 Task: Find a round trip flight from Hanoi to Ho Chi Minh City for 3 passengers in Business class, departing on July 13 and returning on July 20, with a price limit of $2,000 and 1 carry-on bag.
Action: Mouse moved to (282, 268)
Screenshot: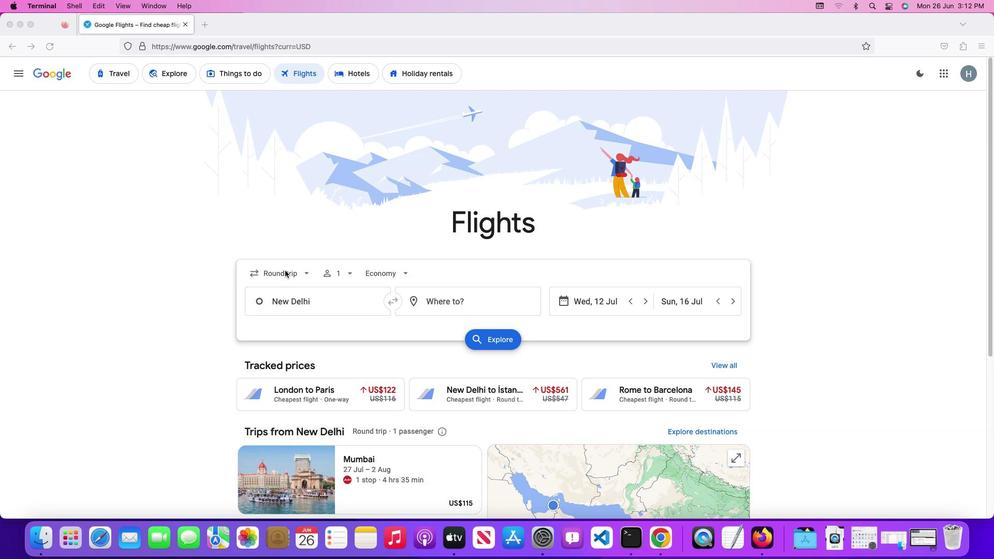 
Action: Mouse pressed left at (282, 268)
Screenshot: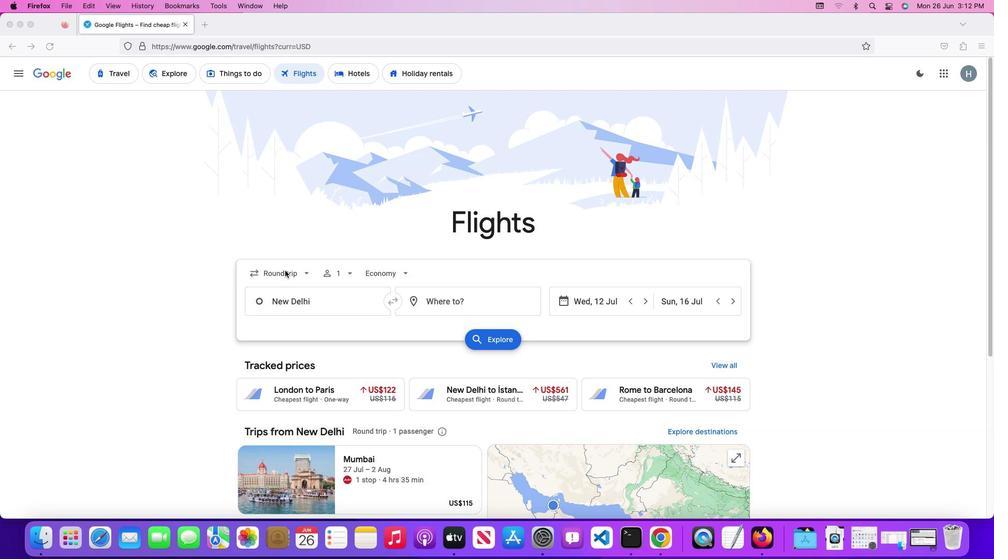 
Action: Mouse pressed left at (282, 268)
Screenshot: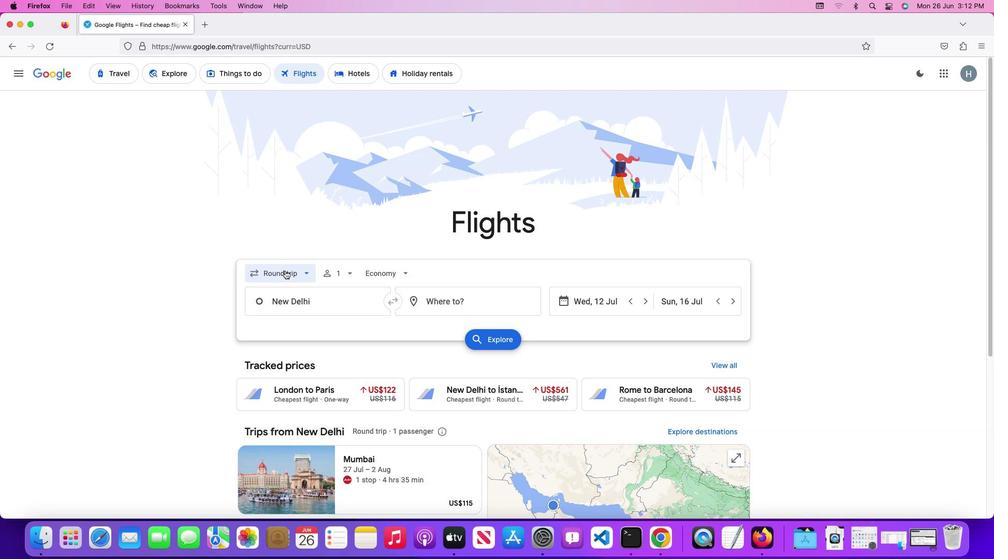 
Action: Mouse moved to (291, 290)
Screenshot: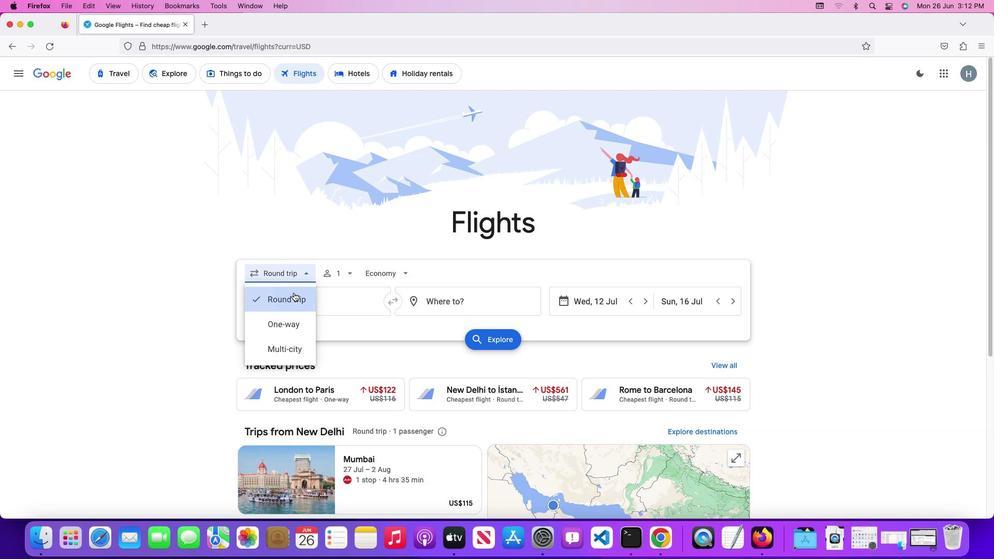 
Action: Mouse pressed left at (291, 290)
Screenshot: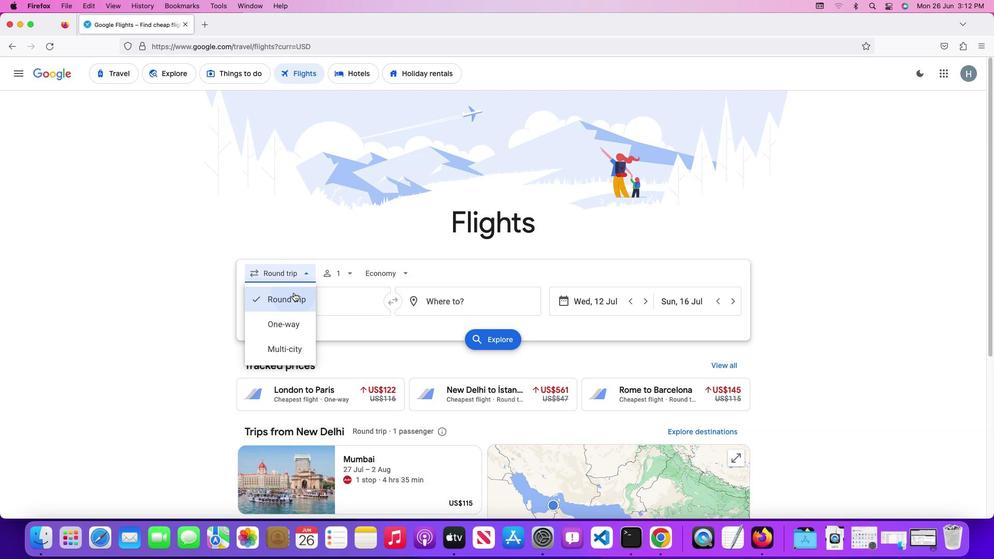 
Action: Mouse moved to (351, 274)
Screenshot: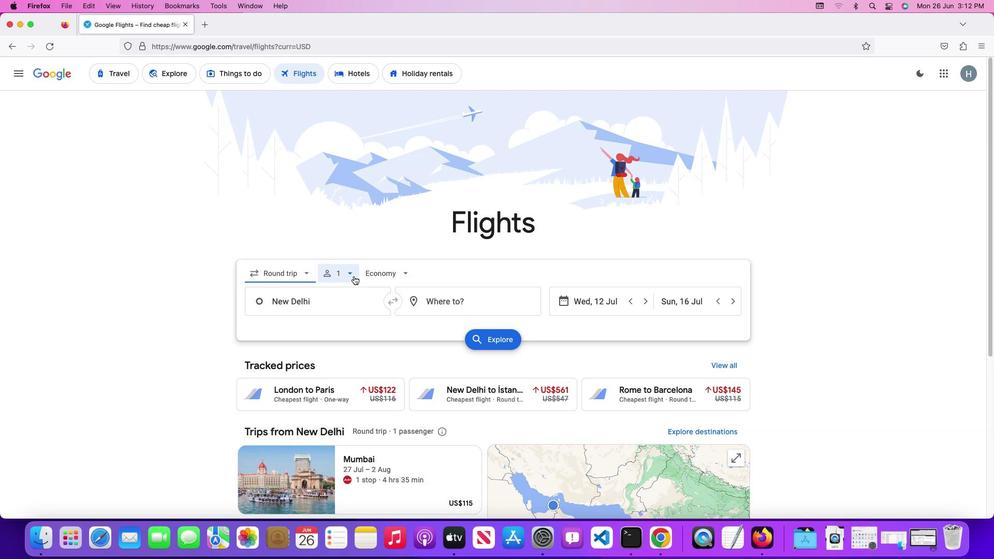 
Action: Mouse pressed left at (351, 274)
Screenshot: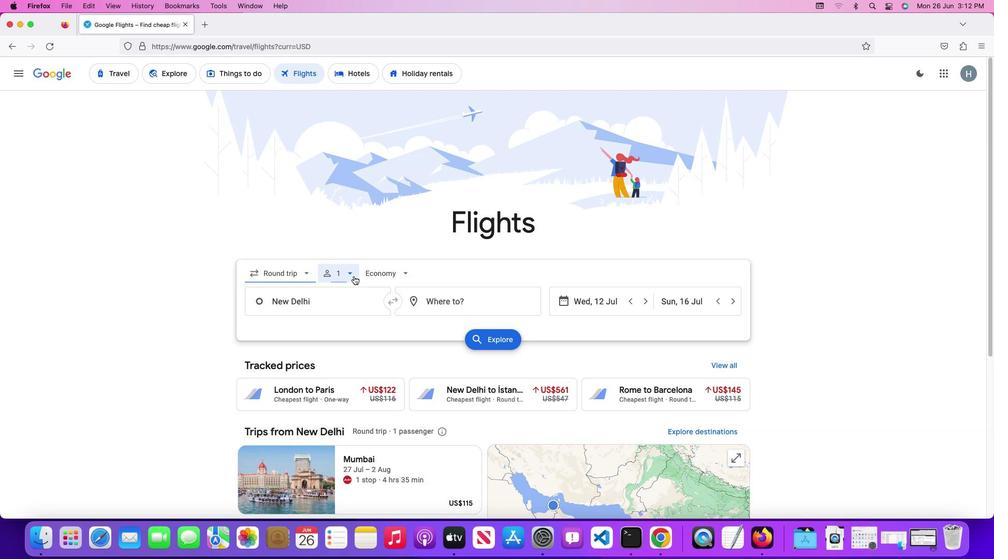 
Action: Mouse moved to (421, 296)
Screenshot: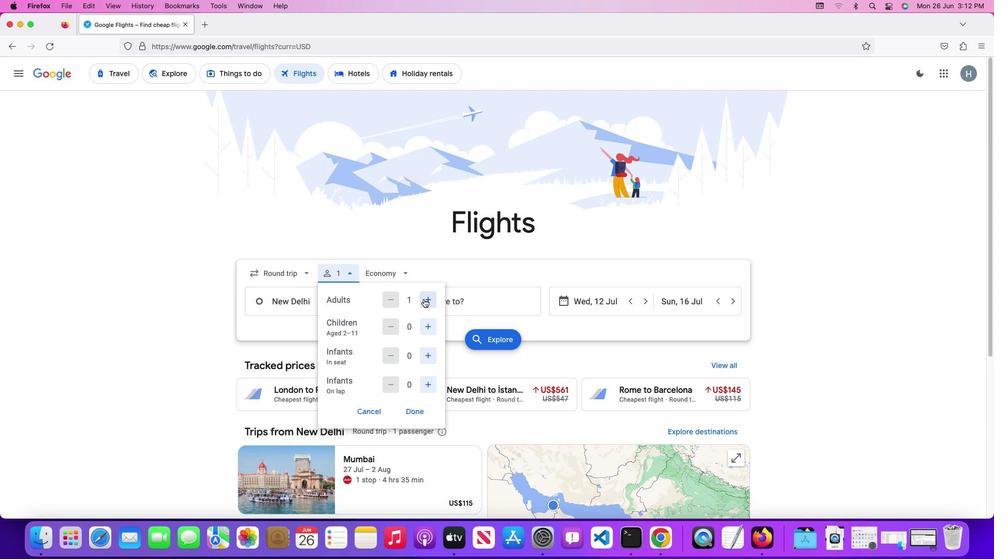 
Action: Mouse pressed left at (421, 296)
Screenshot: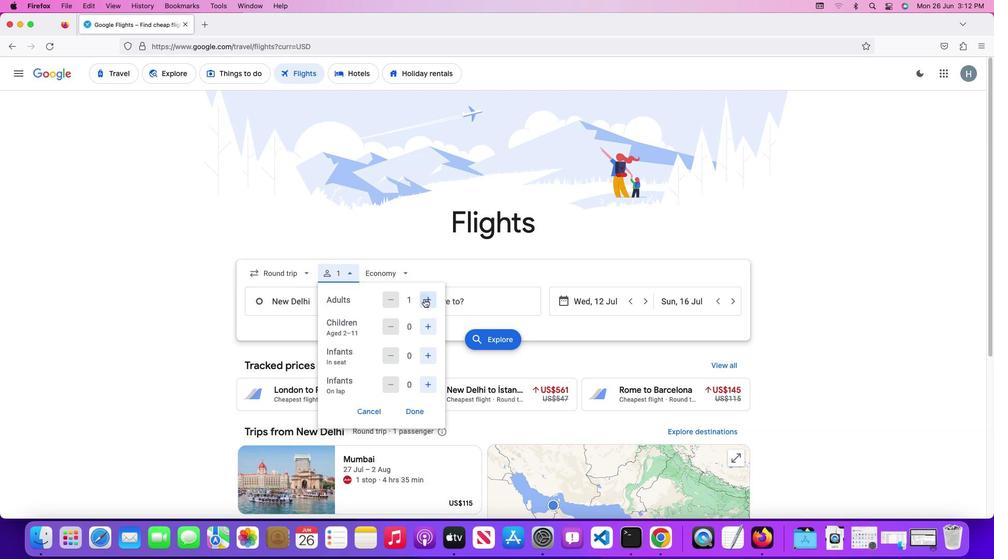 
Action: Mouse moved to (431, 325)
Screenshot: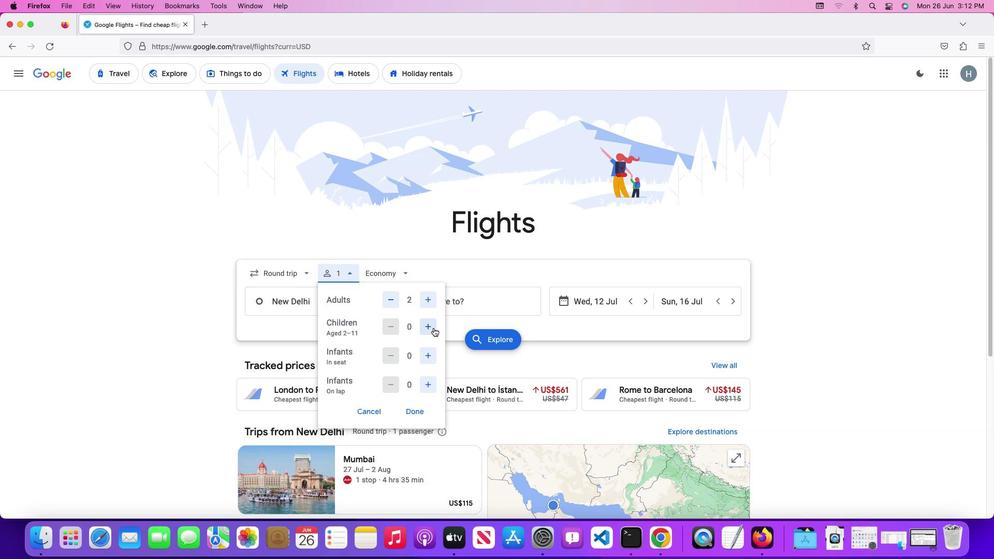 
Action: Mouse pressed left at (431, 325)
Screenshot: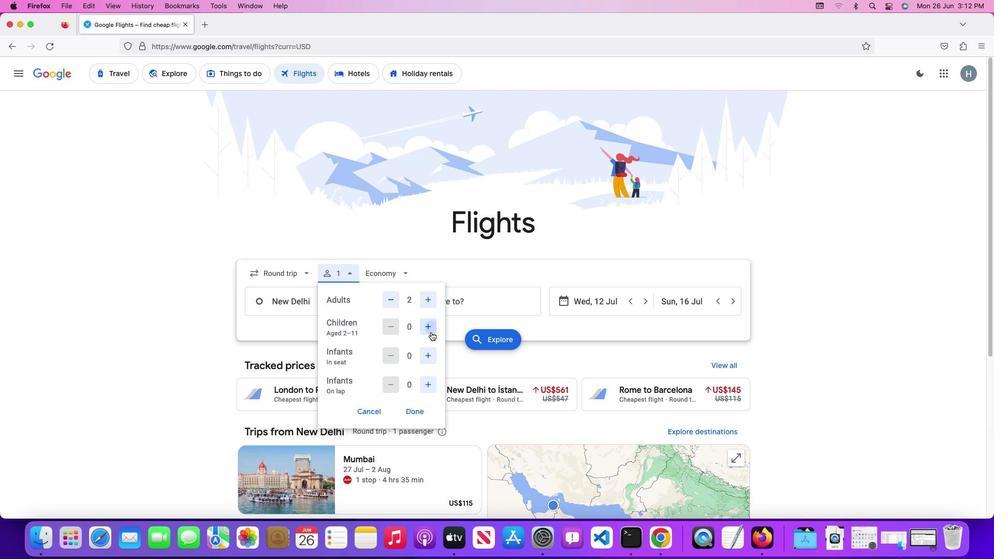 
Action: Mouse moved to (408, 409)
Screenshot: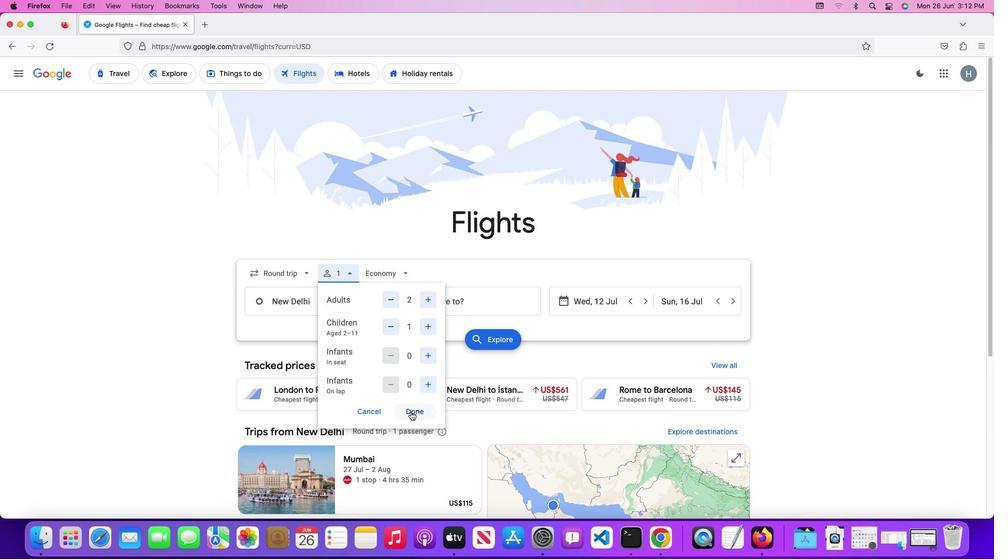 
Action: Mouse pressed left at (408, 409)
Screenshot: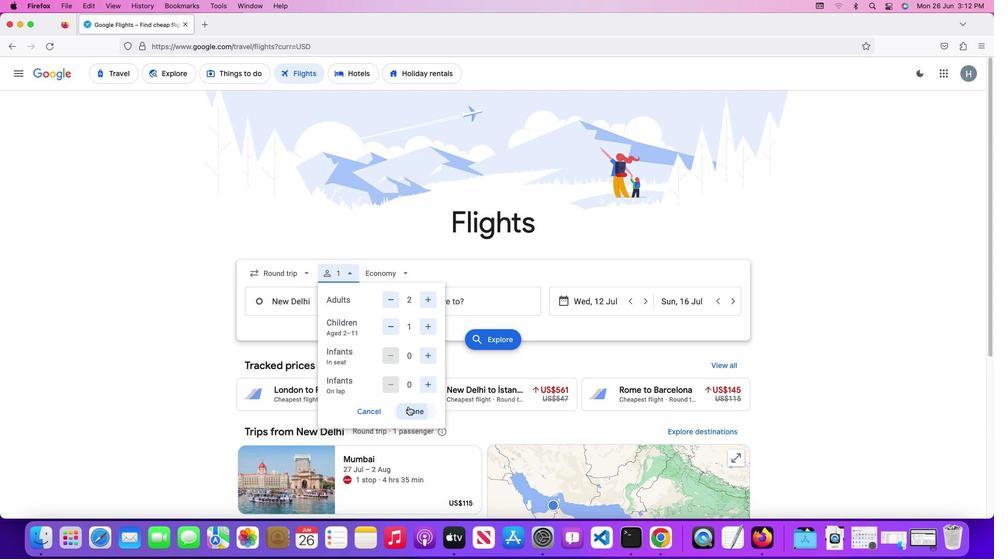 
Action: Mouse moved to (386, 274)
Screenshot: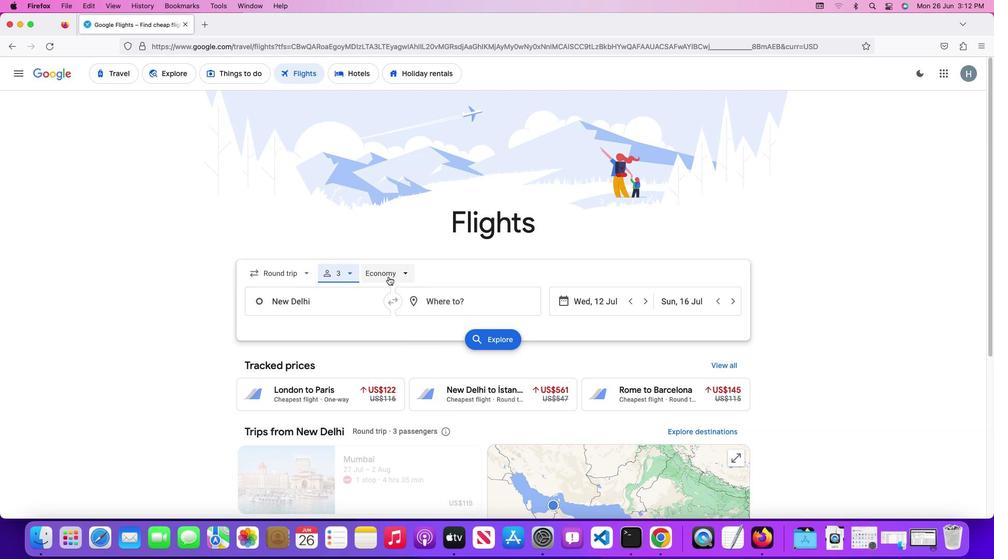 
Action: Mouse pressed left at (386, 274)
Screenshot: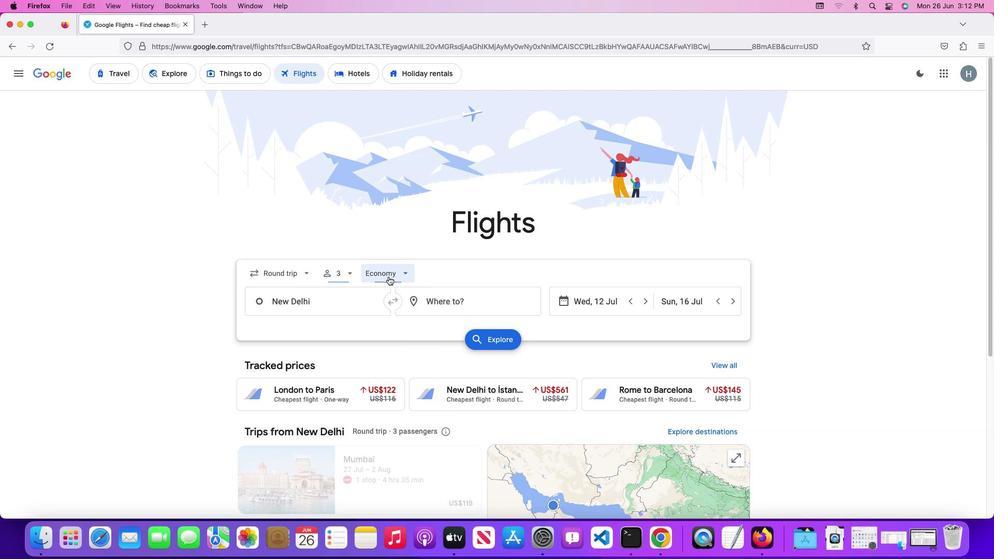 
Action: Mouse moved to (395, 345)
Screenshot: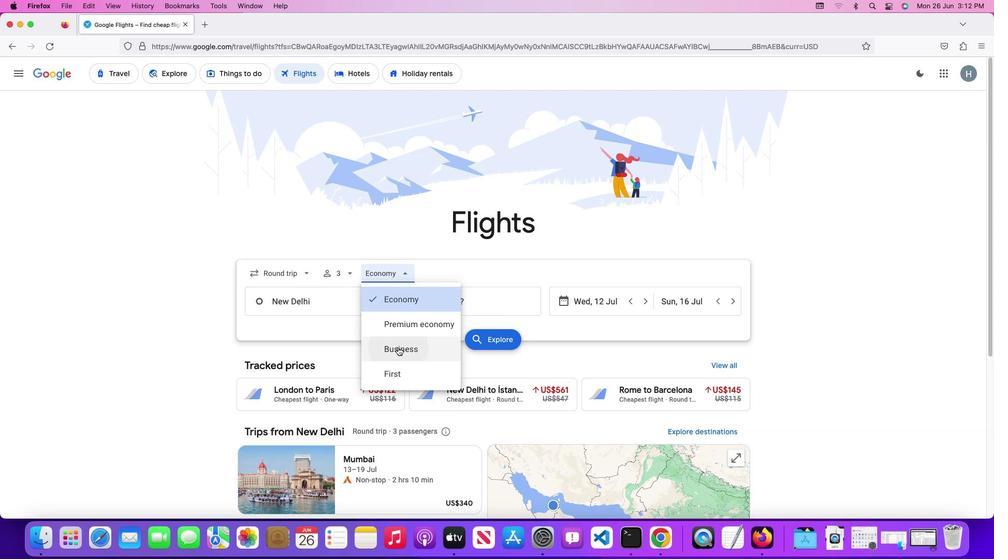 
Action: Mouse pressed left at (395, 345)
Screenshot: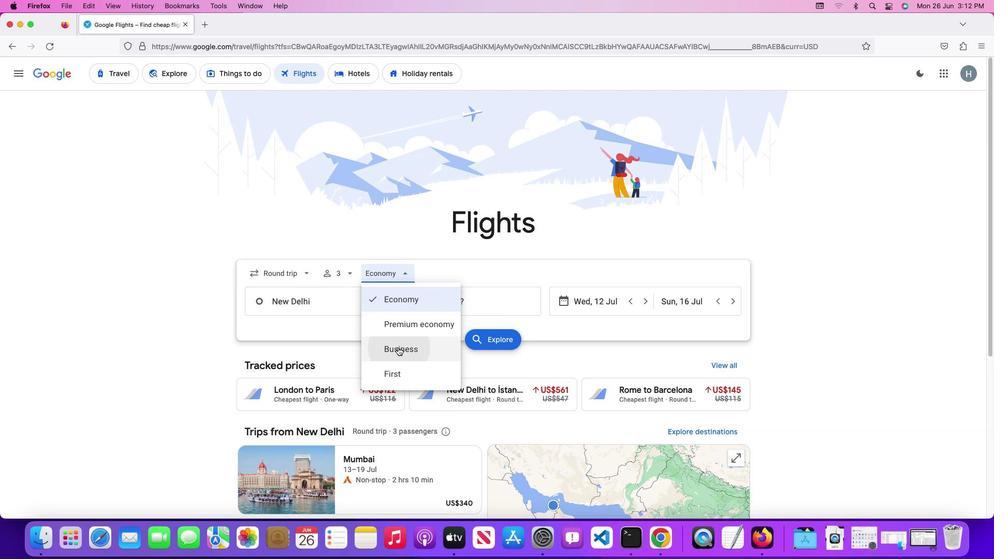 
Action: Mouse moved to (326, 301)
Screenshot: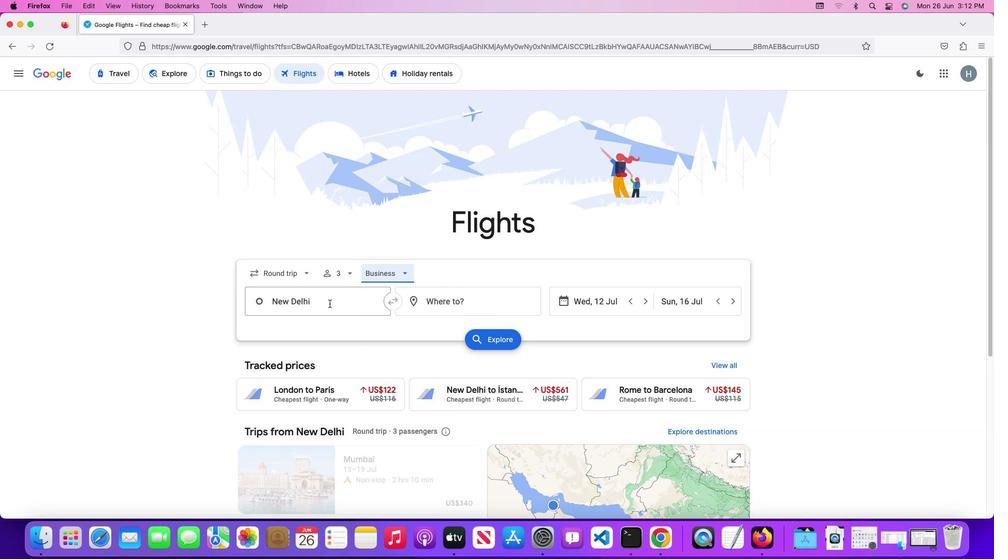 
Action: Mouse pressed left at (326, 301)
Screenshot: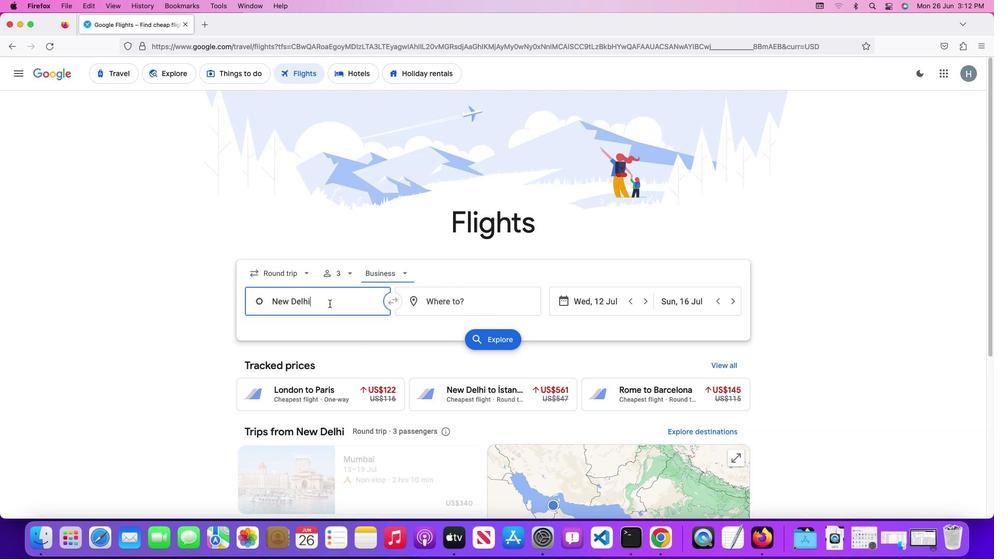 
Action: Key pressed Key.shift'H''a''n''o''i'
Screenshot: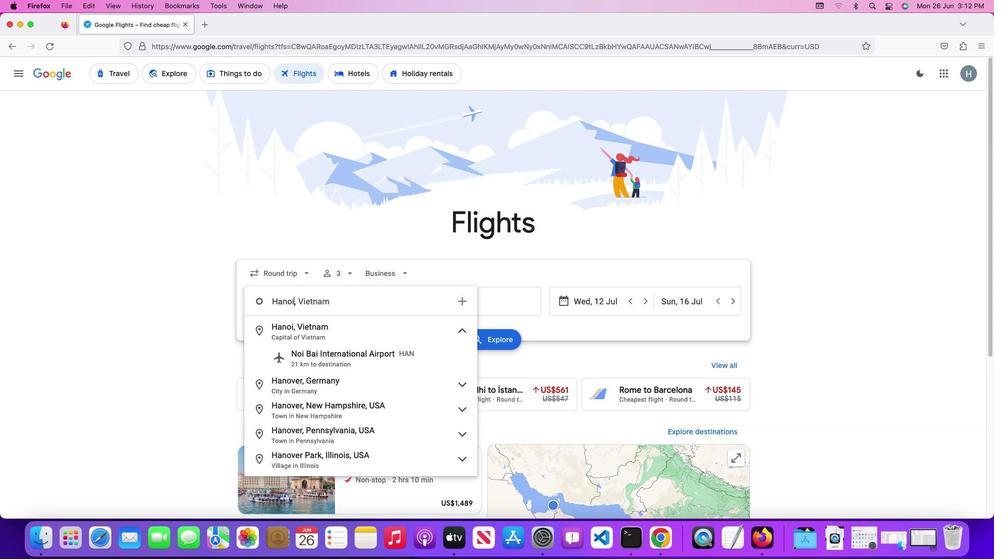 
Action: Mouse moved to (346, 329)
Screenshot: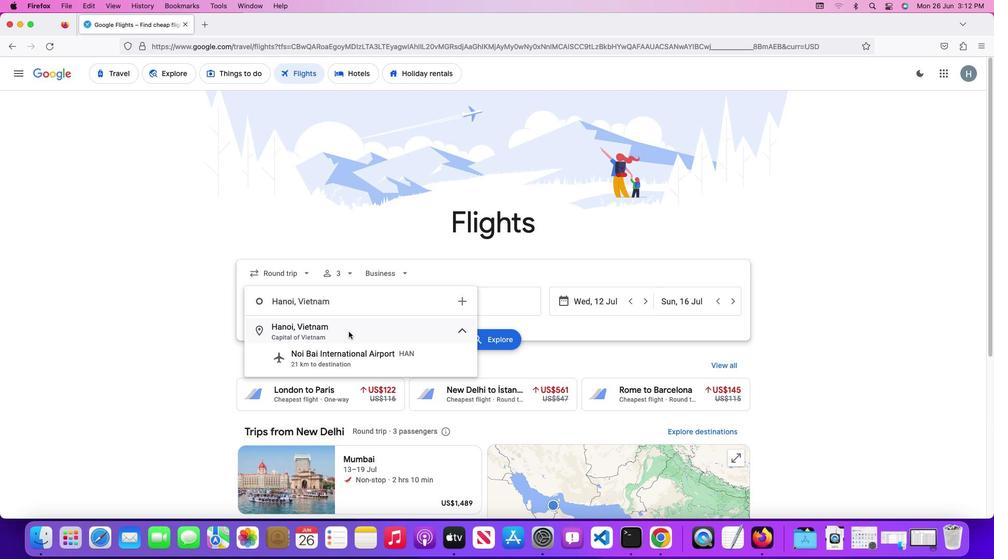 
Action: Mouse pressed left at (346, 329)
Screenshot: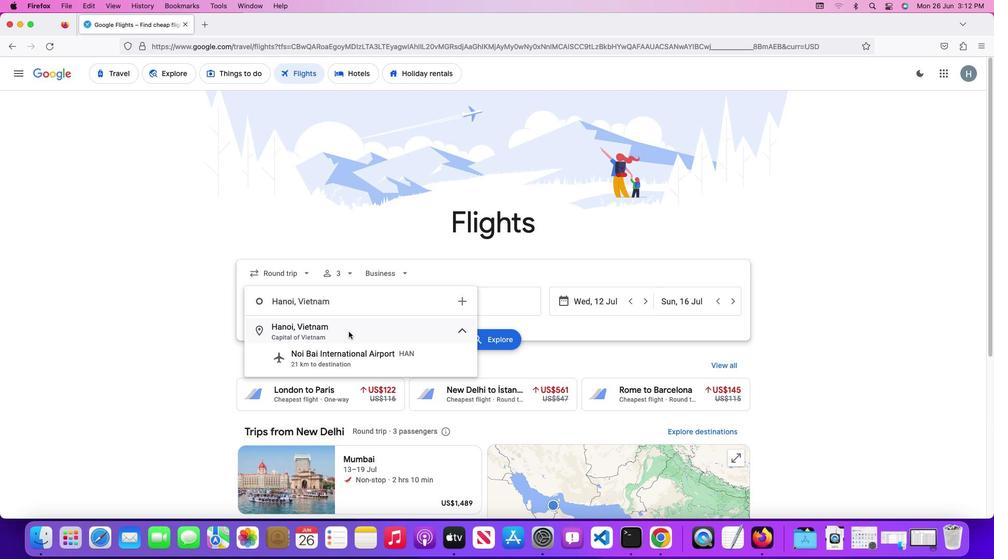 
Action: Mouse moved to (434, 300)
Screenshot: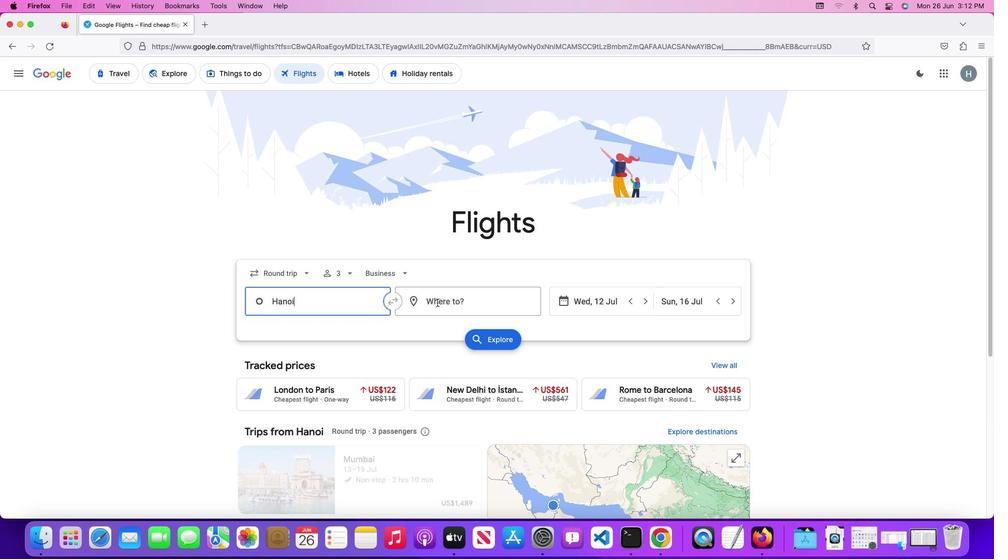 
Action: Mouse pressed left at (434, 300)
Screenshot: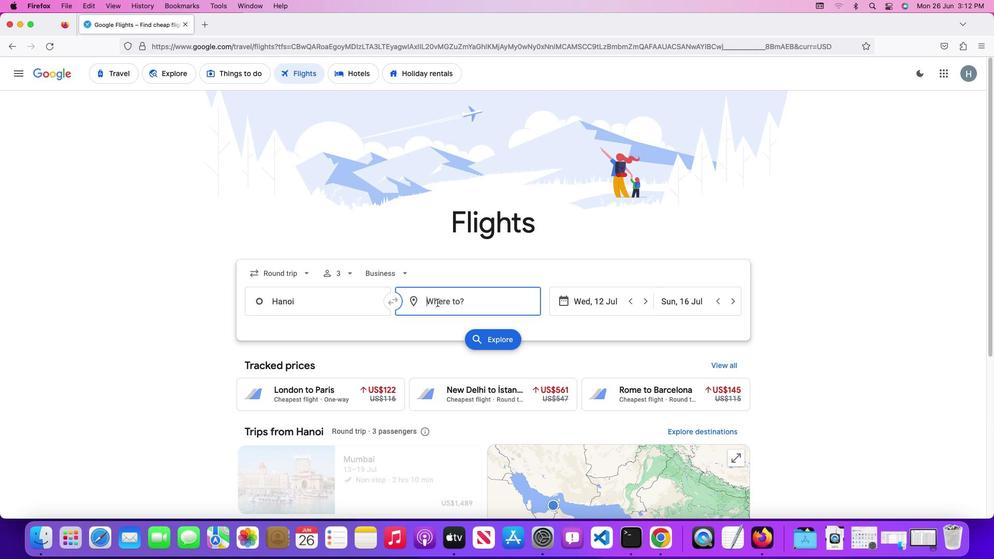 
Action: Key pressed Key.shift'H''o'Key.spaceKey.shift
Screenshot: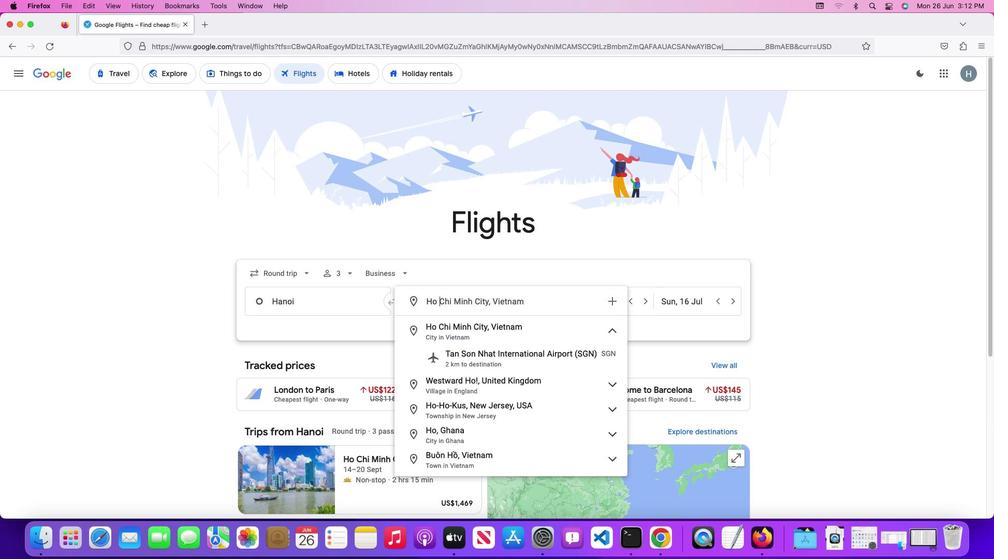
Action: Mouse moved to (435, 300)
Screenshot: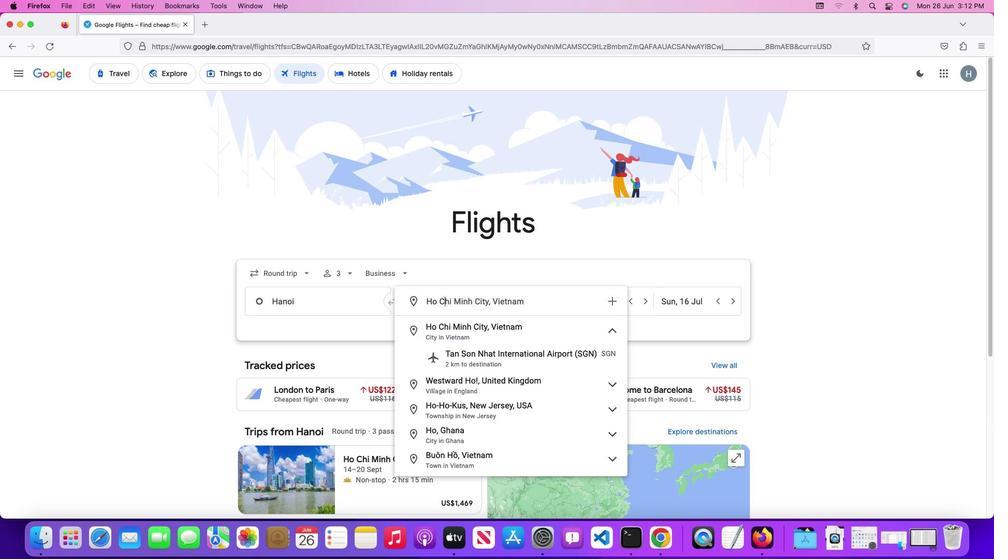 
Action: Key pressed 'C''h''i'
Screenshot: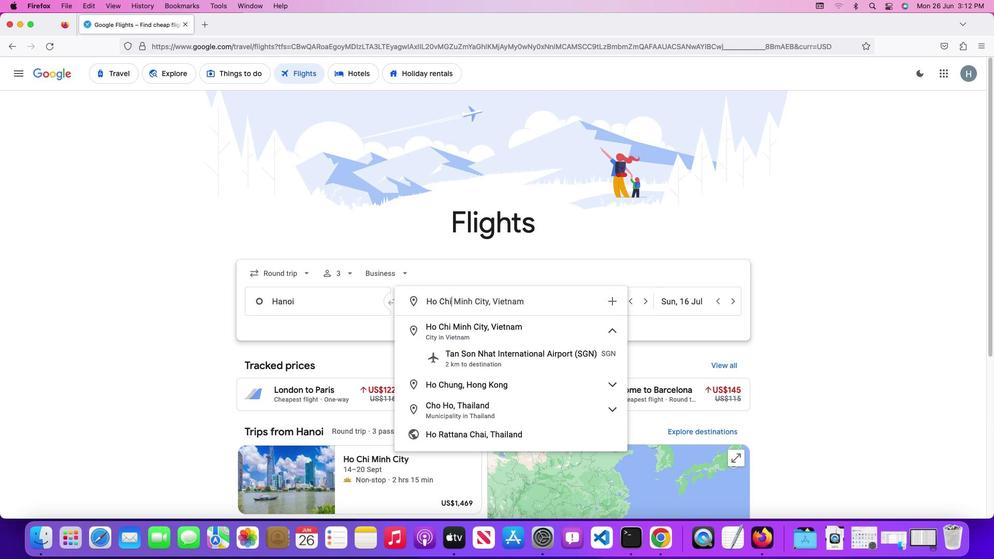 
Action: Mouse moved to (457, 323)
Screenshot: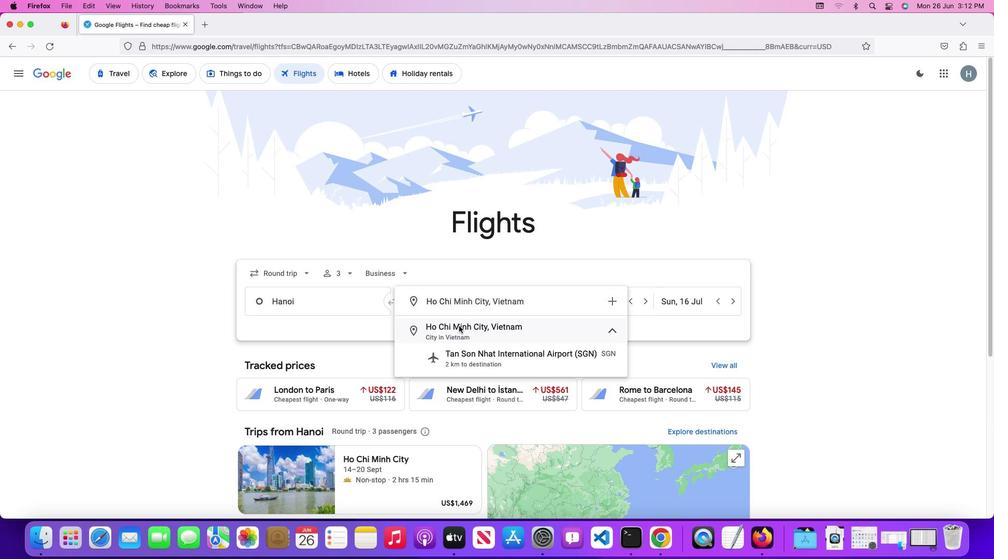 
Action: Mouse pressed left at (457, 323)
Screenshot: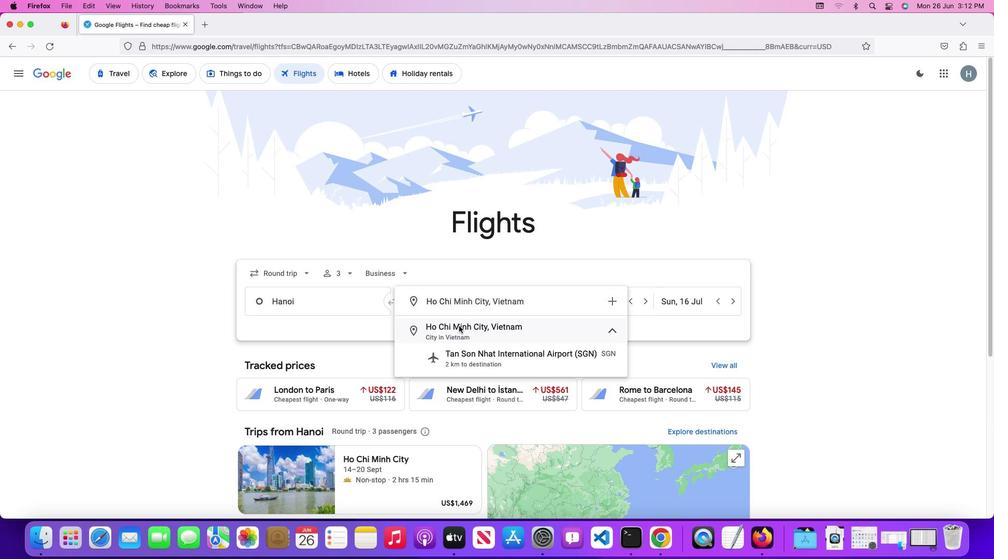 
Action: Mouse moved to (601, 300)
Screenshot: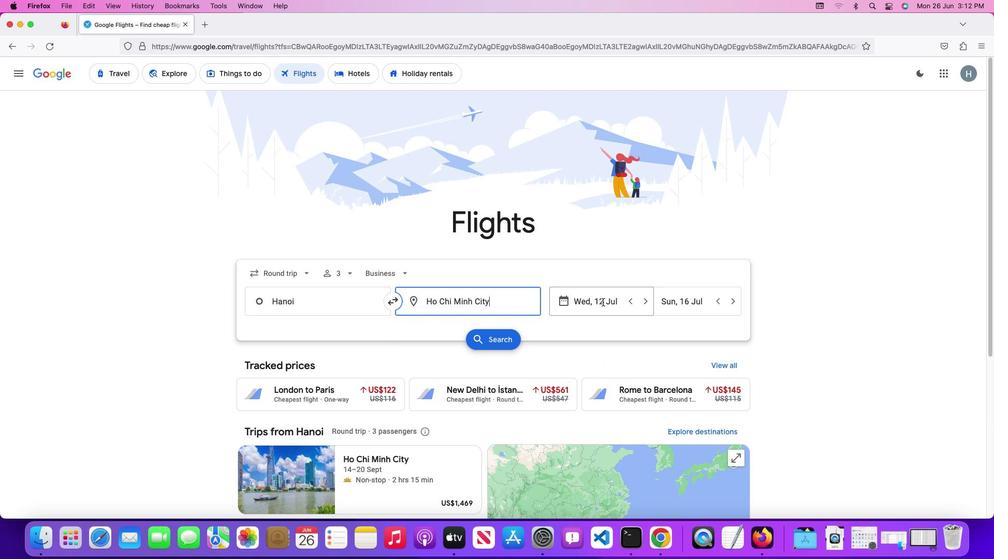 
Action: Mouse pressed left at (601, 300)
Screenshot: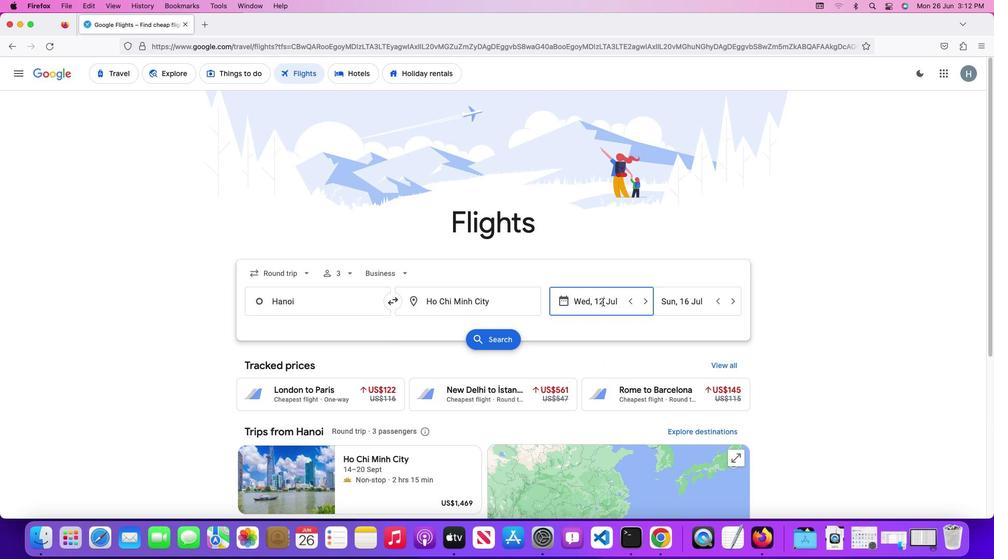 
Action: Mouse moved to (670, 375)
Screenshot: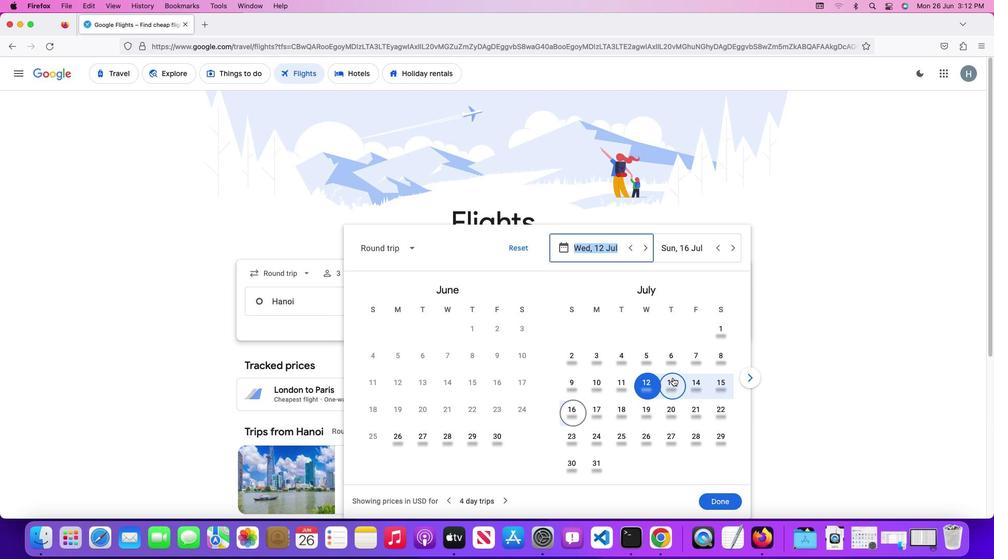 
Action: Mouse pressed left at (670, 375)
Screenshot: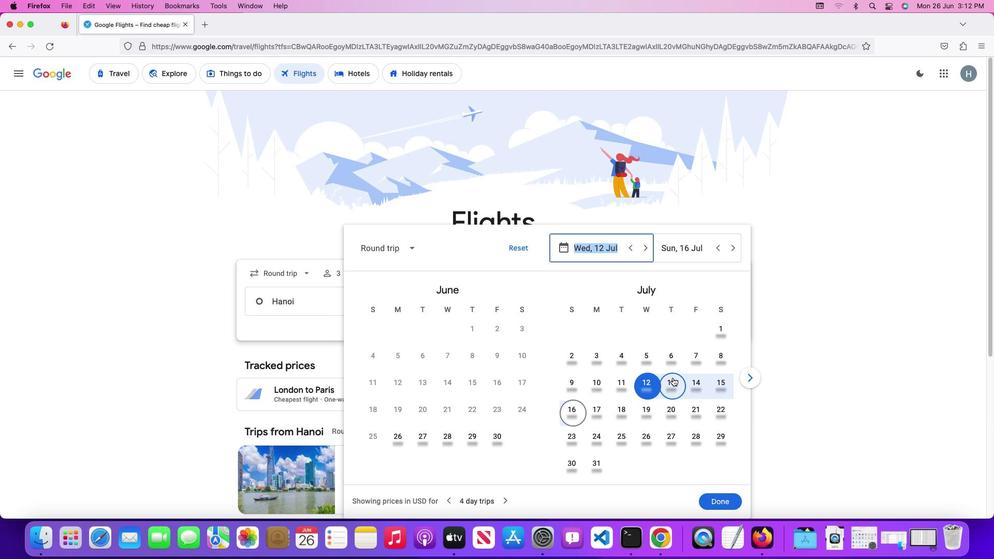 
Action: Mouse moved to (670, 408)
Screenshot: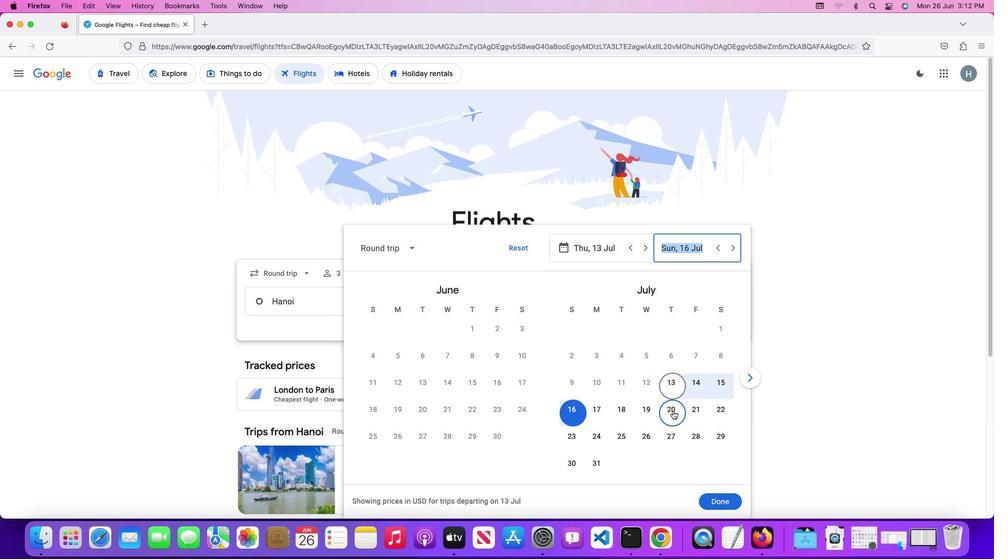 
Action: Mouse pressed left at (670, 408)
Screenshot: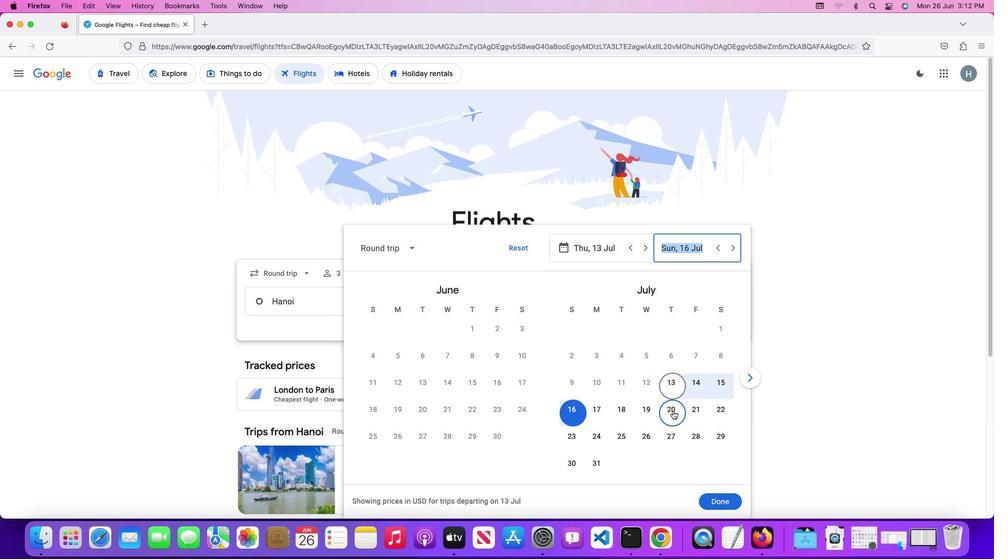
Action: Mouse moved to (706, 498)
Screenshot: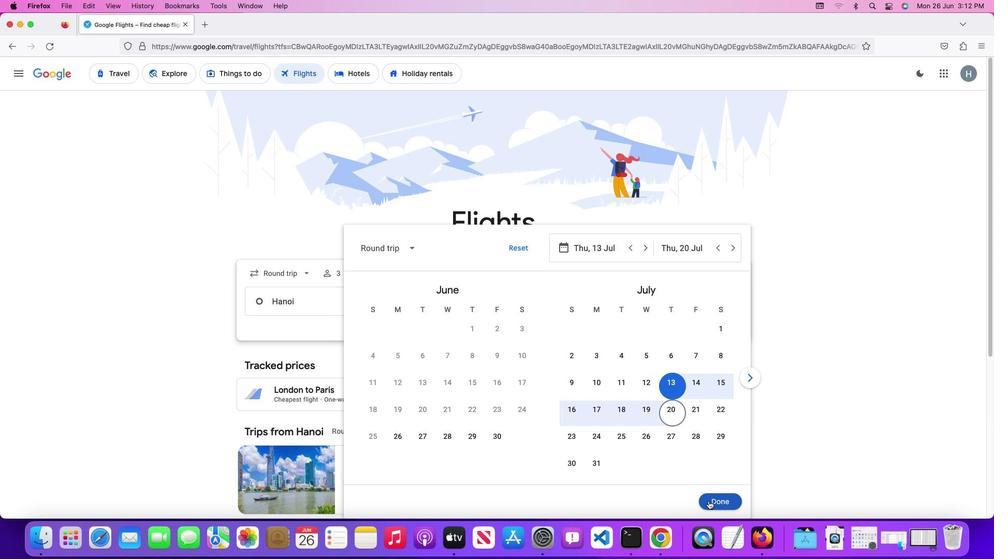 
Action: Mouse pressed left at (706, 498)
Screenshot: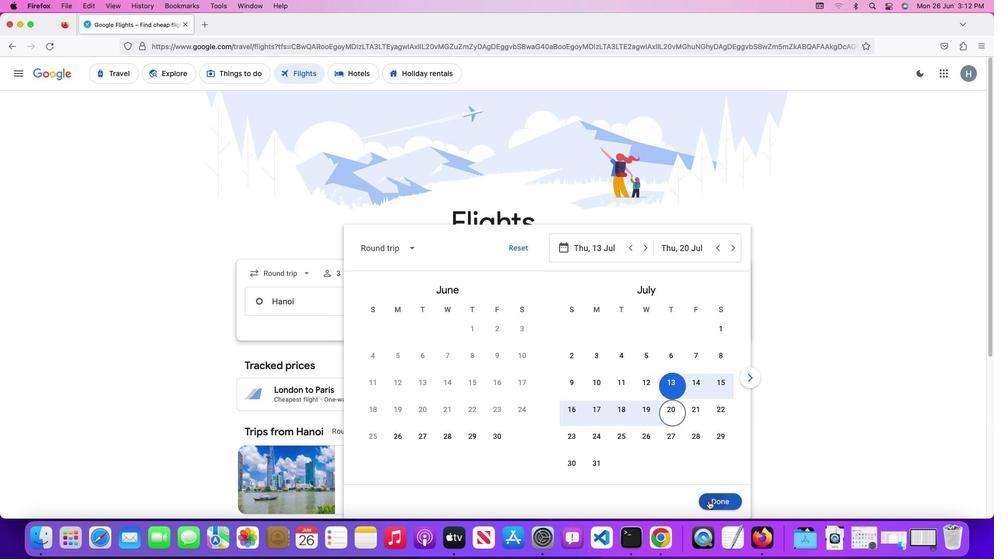
Action: Mouse moved to (513, 338)
Screenshot: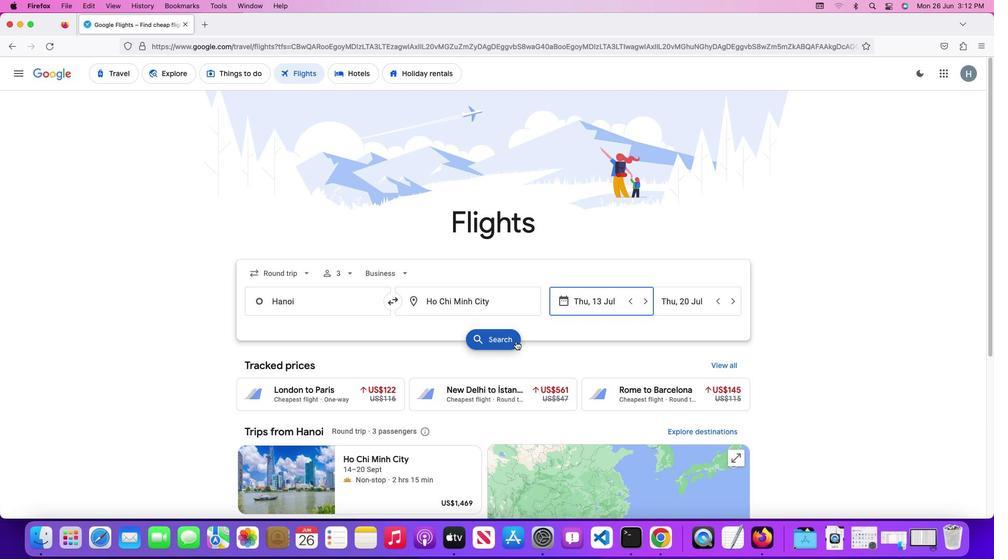 
Action: Mouse pressed left at (513, 338)
Screenshot: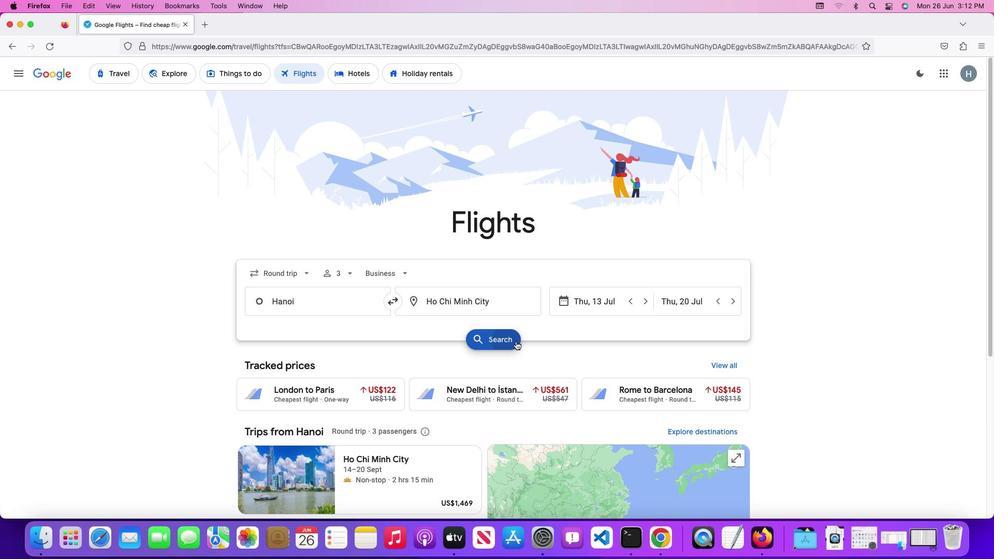 
Action: Mouse moved to (466, 164)
Screenshot: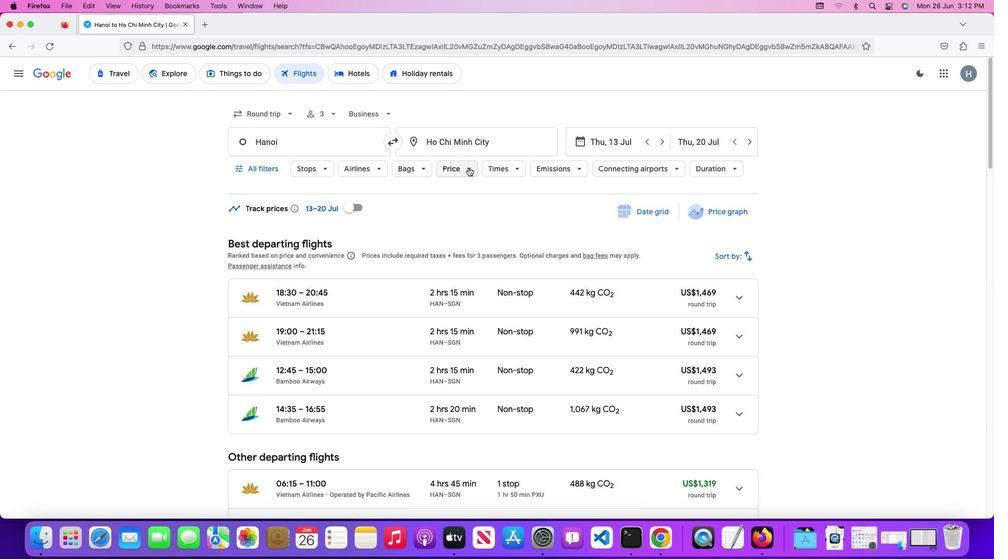 
Action: Mouse pressed left at (466, 164)
Screenshot: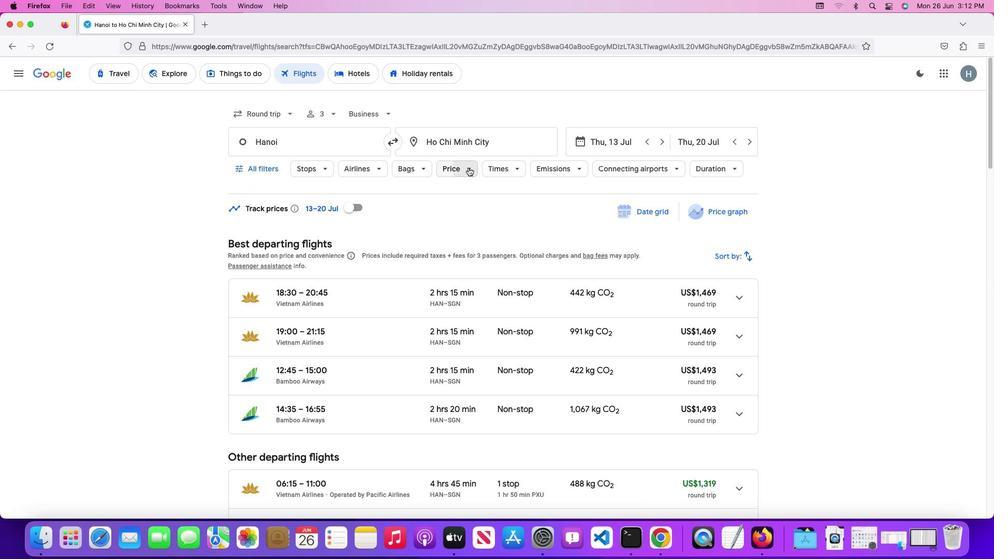 
Action: Mouse moved to (603, 234)
Screenshot: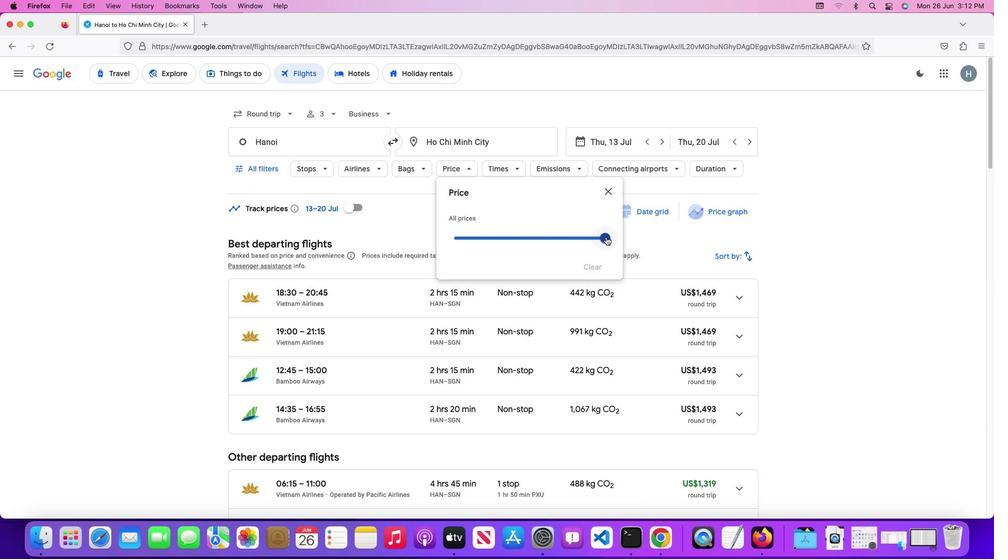 
Action: Mouse pressed left at (603, 234)
Screenshot: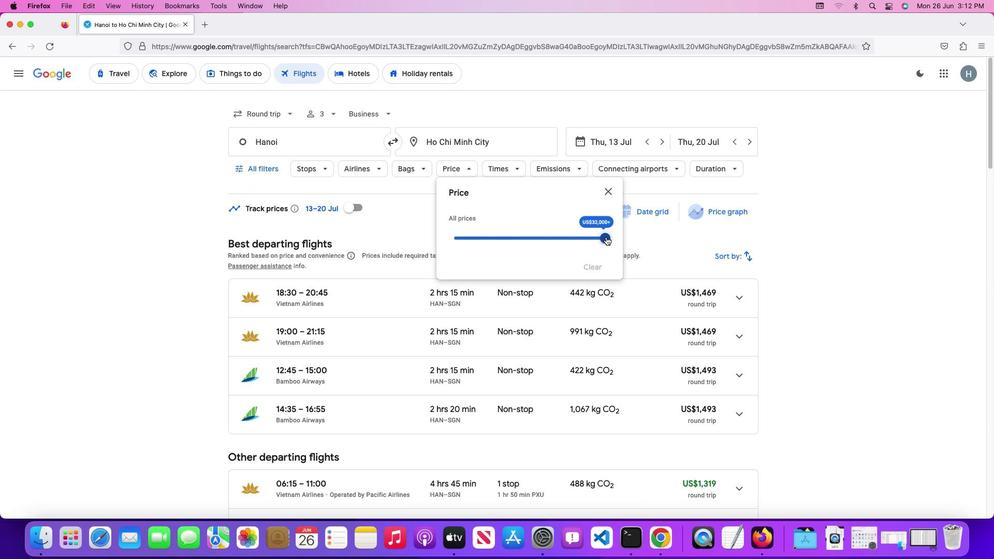 
Action: Mouse moved to (605, 188)
Screenshot: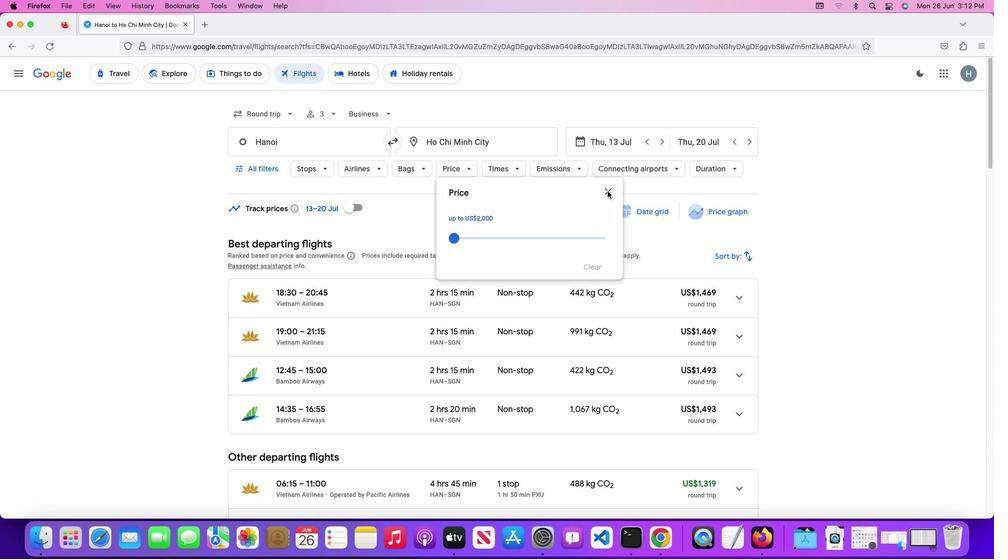 
Action: Mouse pressed left at (605, 188)
Screenshot: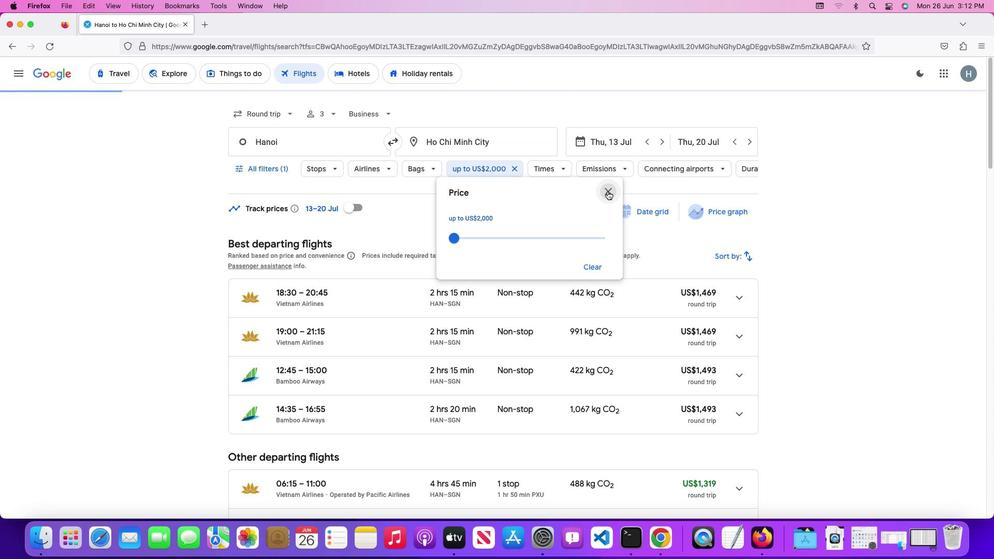 
Action: Mouse moved to (508, 168)
Screenshot: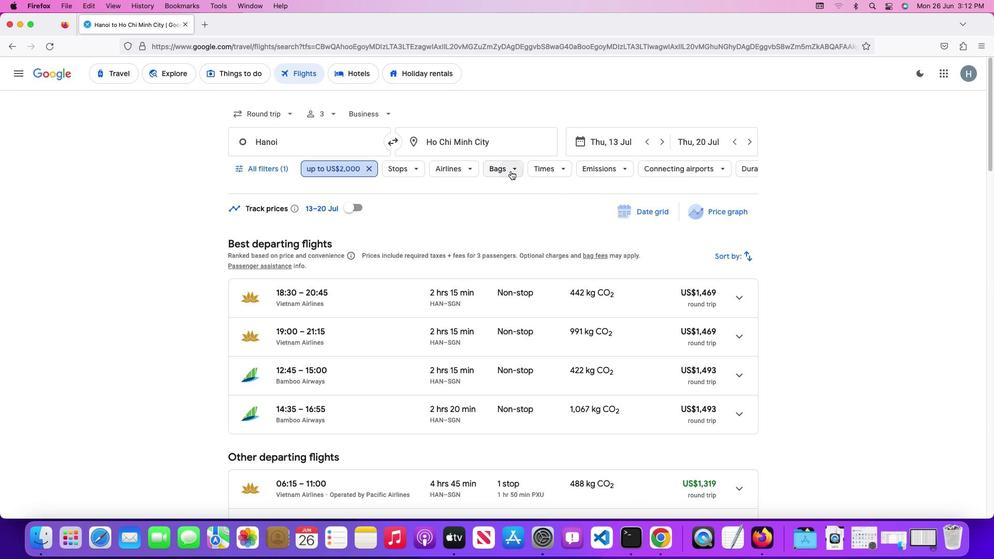 
Action: Mouse pressed left at (508, 168)
Screenshot: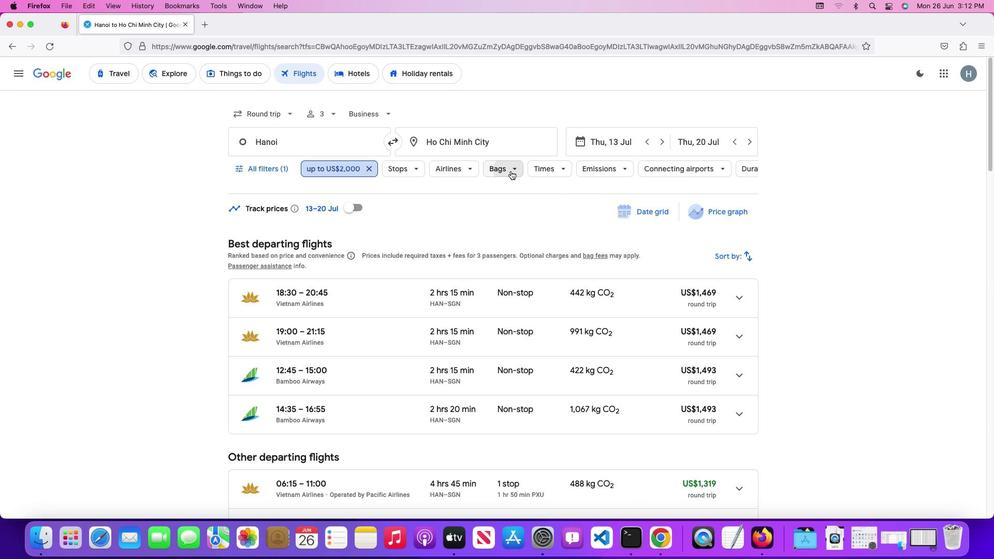 
Action: Mouse moved to (653, 212)
Screenshot: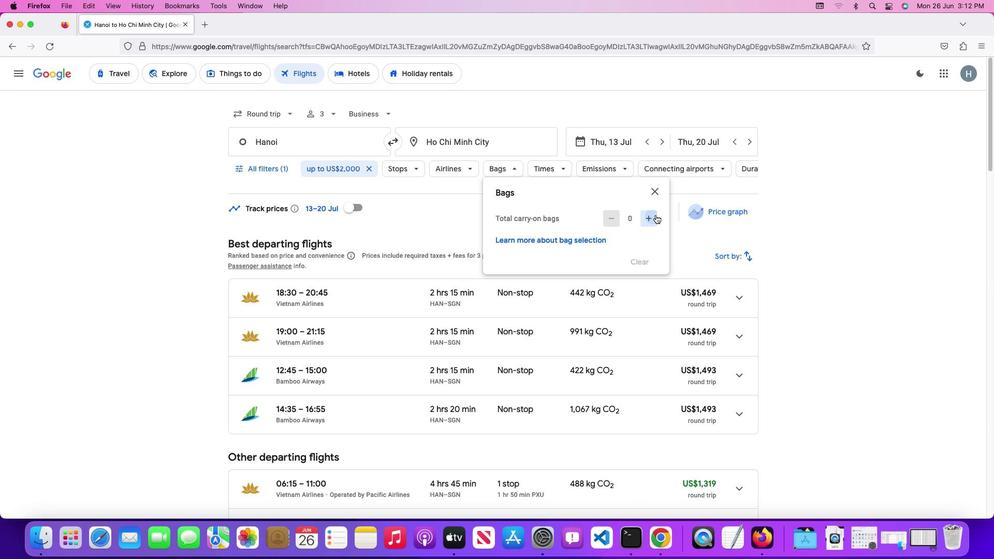 
Action: Mouse pressed left at (653, 212)
Screenshot: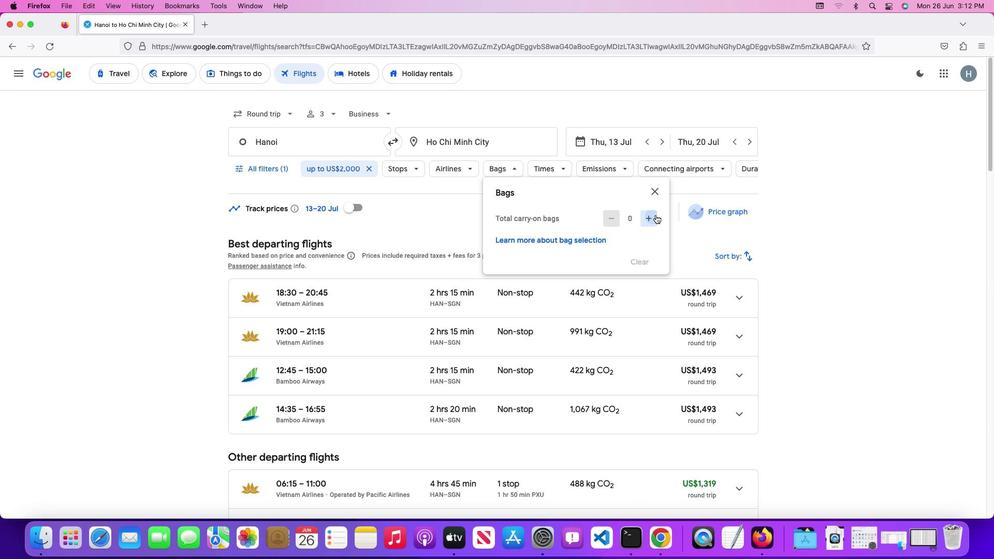 
Action: Mouse moved to (651, 214)
Screenshot: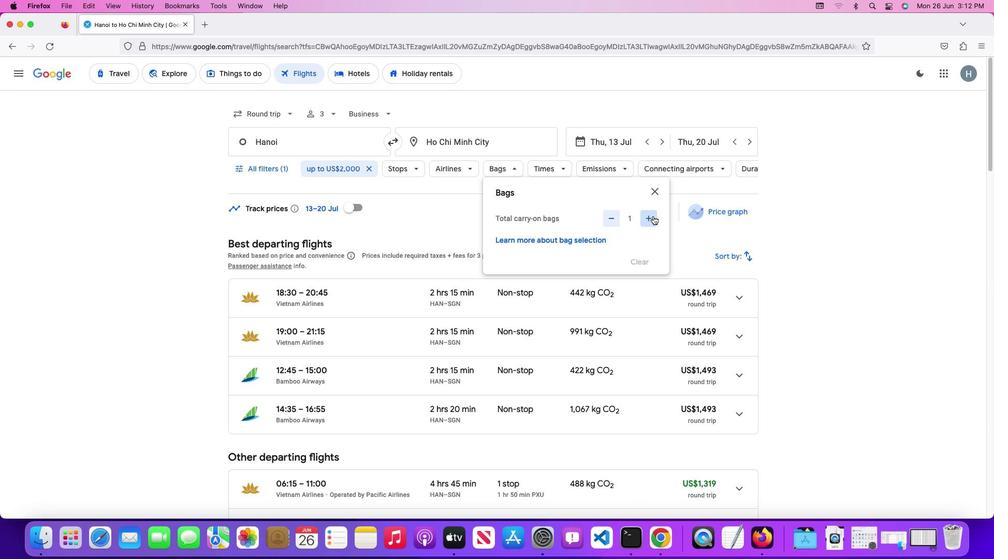 
Action: Mouse pressed left at (651, 214)
Screenshot: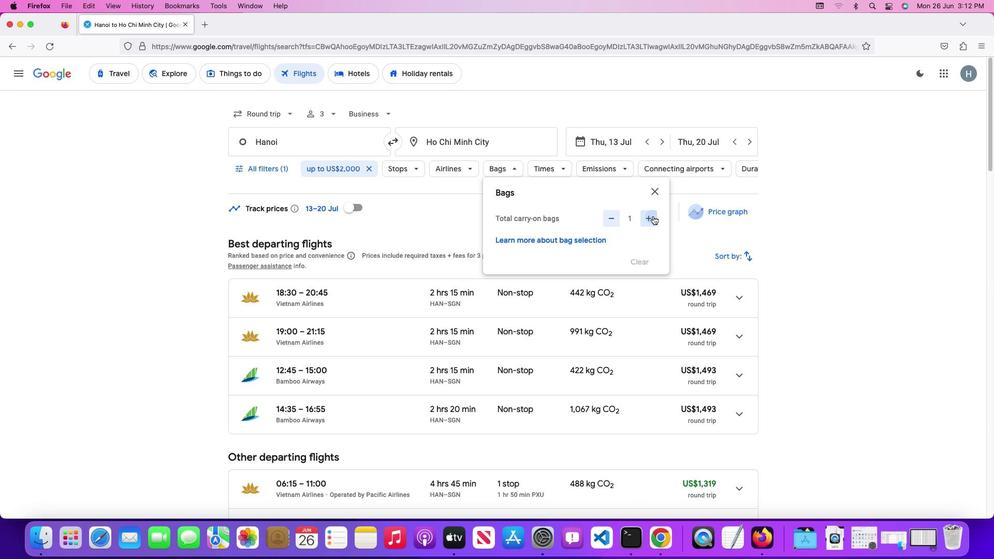 
Action: Mouse moved to (652, 189)
Screenshot: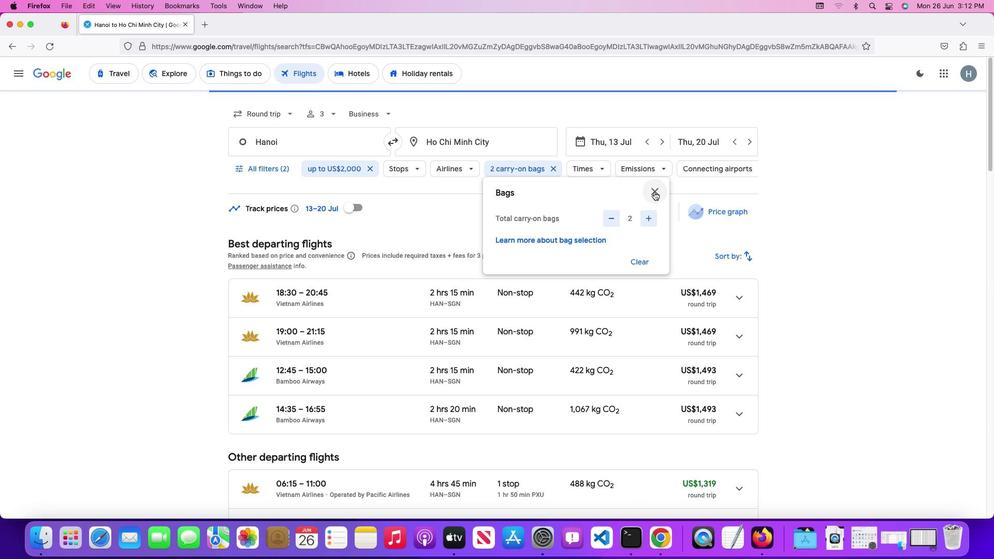 
Action: Mouse pressed left at (652, 189)
Screenshot: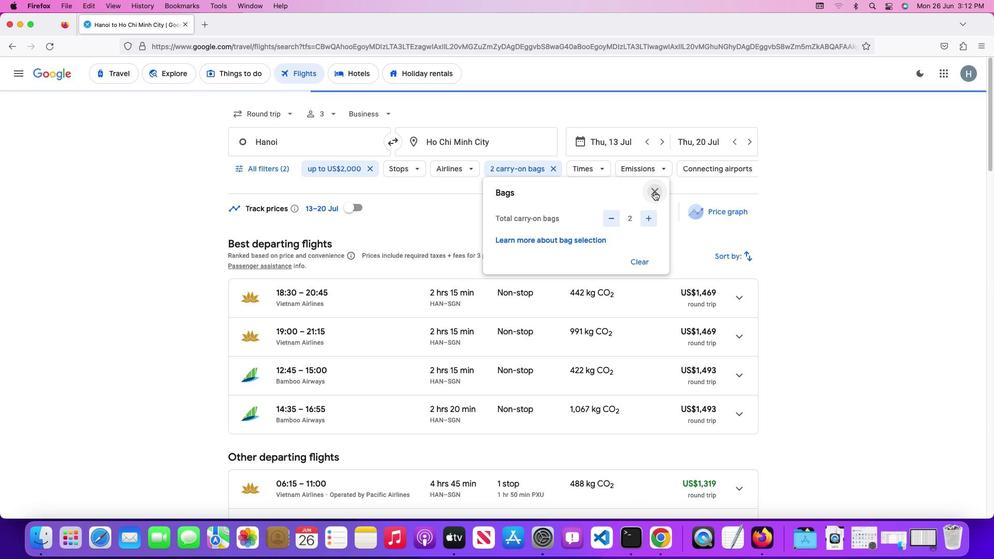 
Action: Mouse moved to (543, 207)
Screenshot: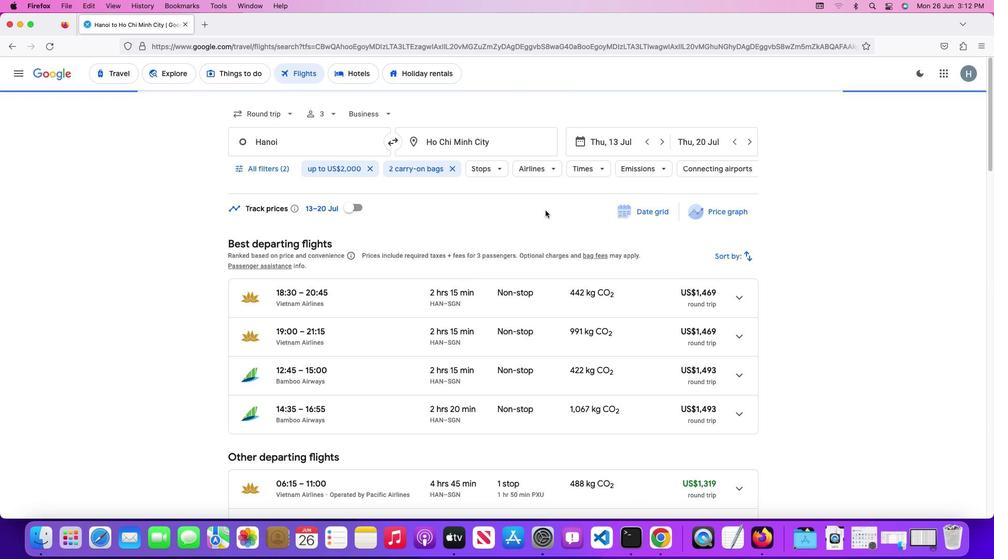
